 Task: Change the button text to "Schedule time with me".
Action: Mouse moved to (835, 197)
Screenshot: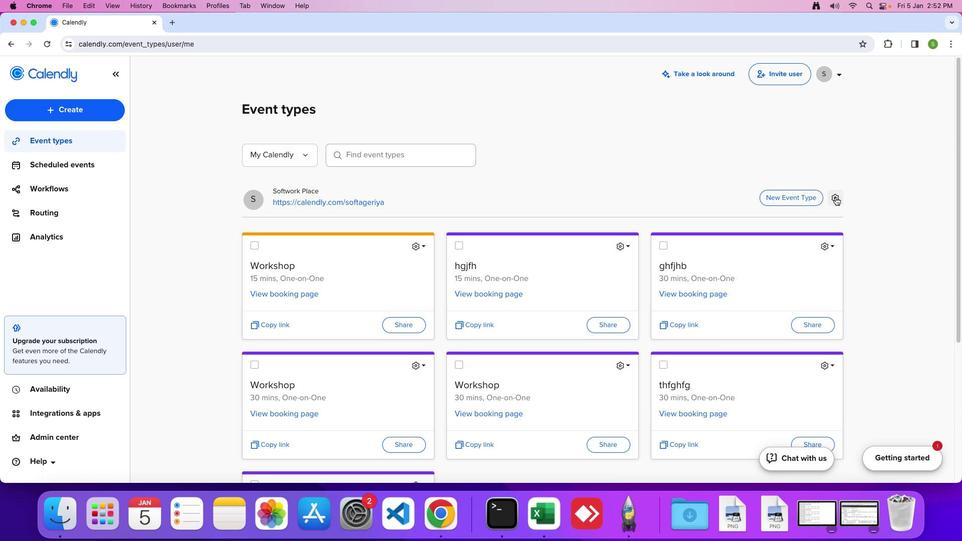 
Action: Mouse pressed left at (835, 197)
Screenshot: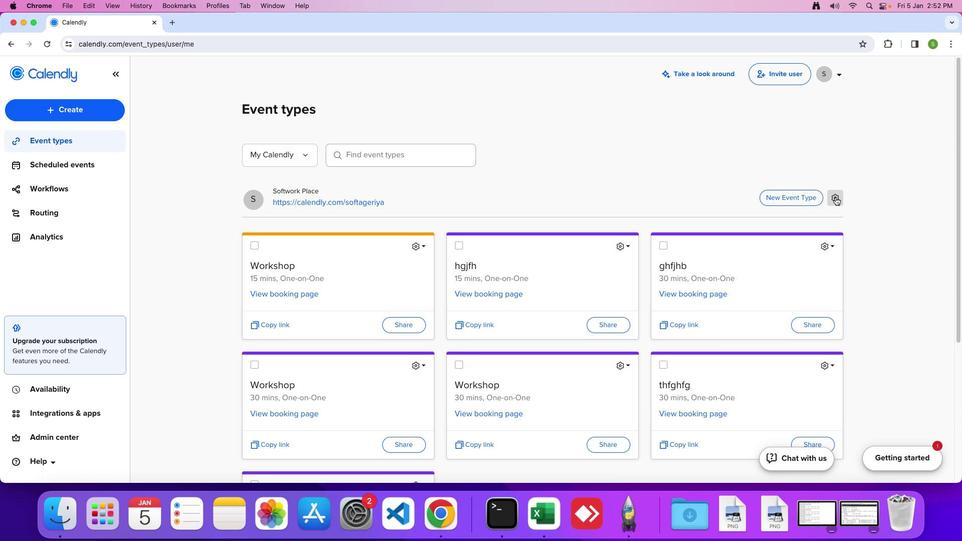 
Action: Mouse moved to (815, 242)
Screenshot: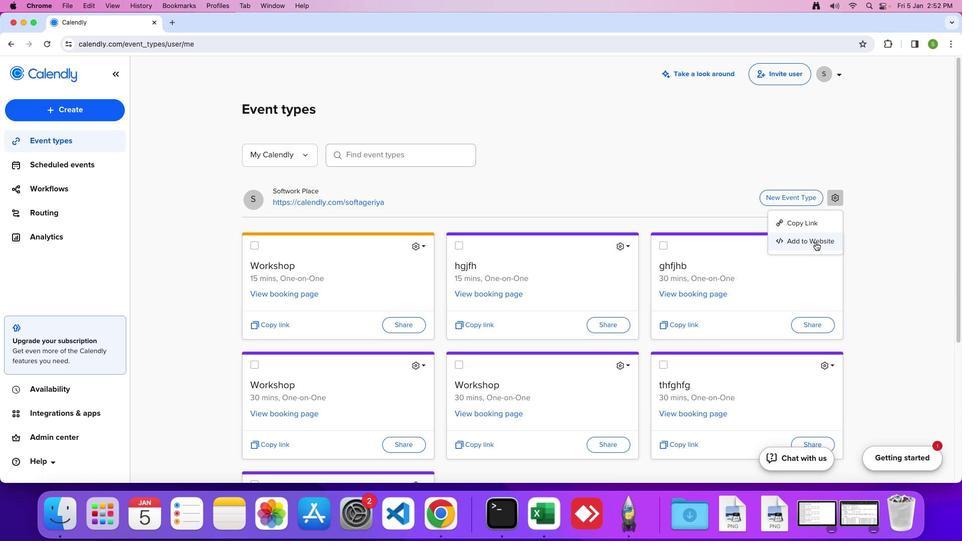 
Action: Mouse pressed left at (815, 242)
Screenshot: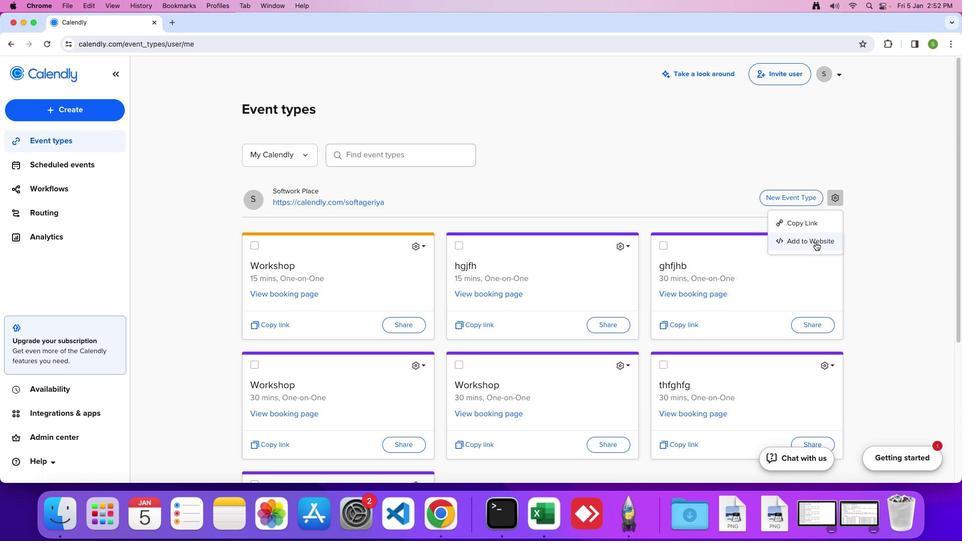 
Action: Mouse moved to (475, 228)
Screenshot: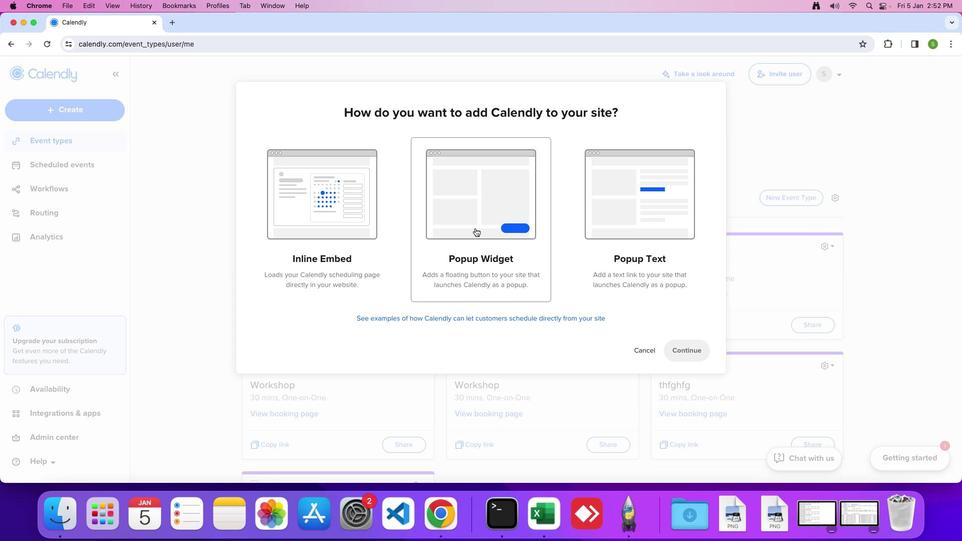 
Action: Mouse pressed left at (475, 228)
Screenshot: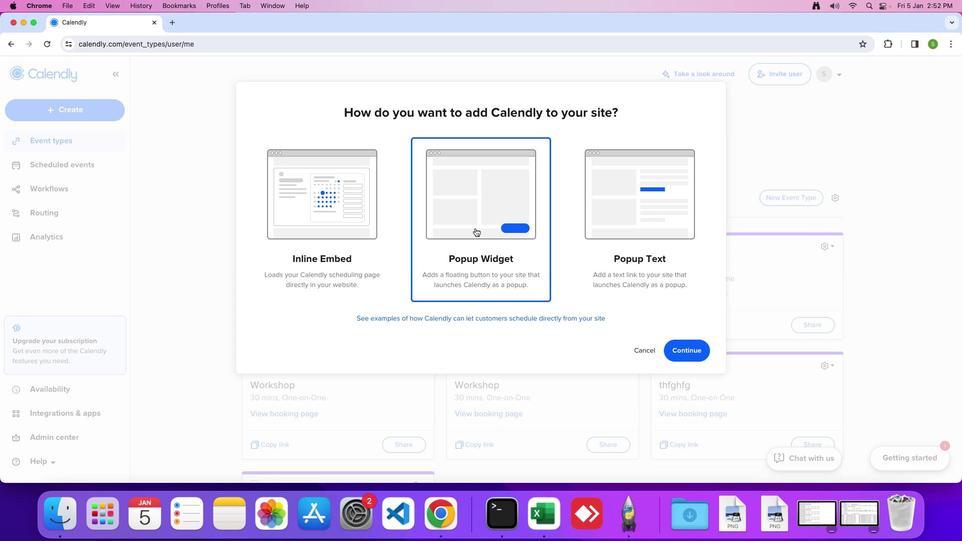
Action: Mouse moved to (675, 344)
Screenshot: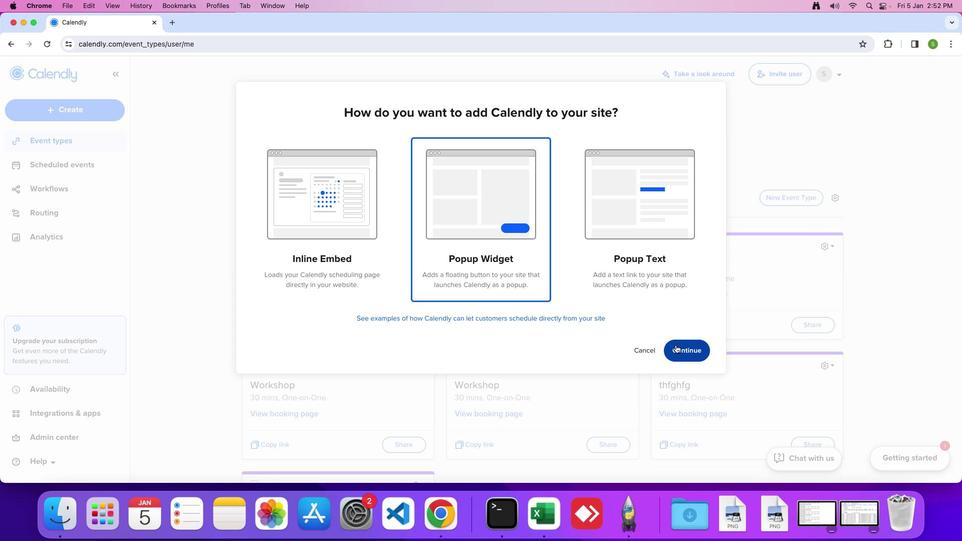 
Action: Mouse pressed left at (675, 344)
Screenshot: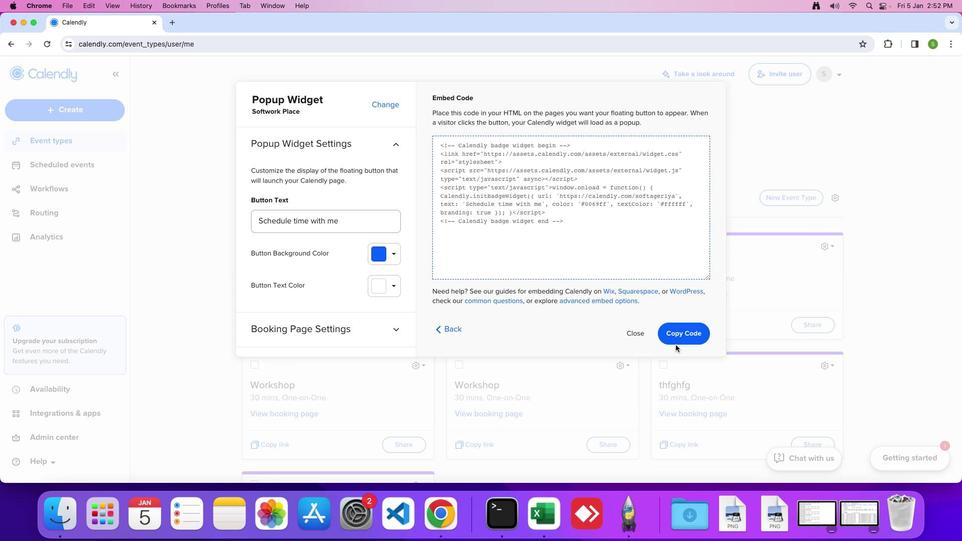 
Action: Mouse moved to (355, 220)
Screenshot: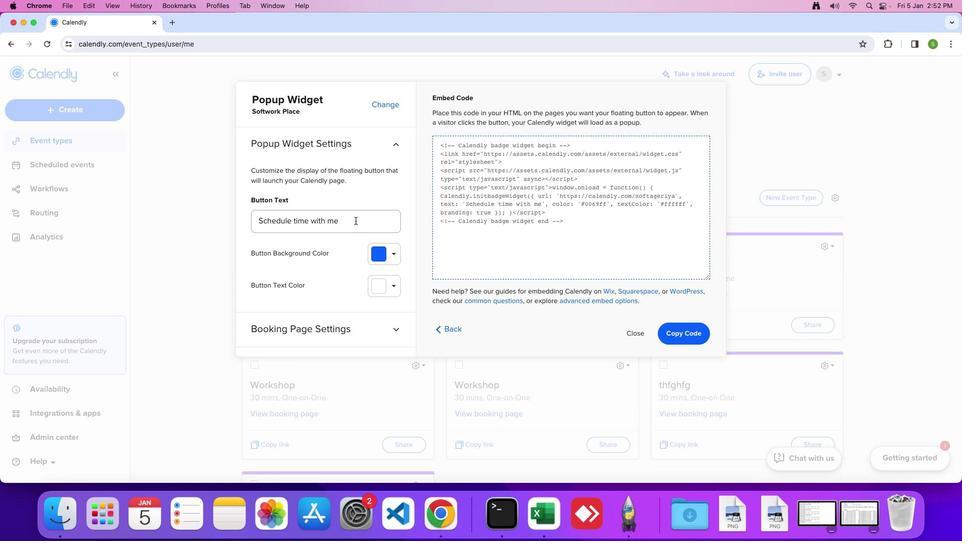 
Action: Mouse pressed left at (355, 220)
Screenshot: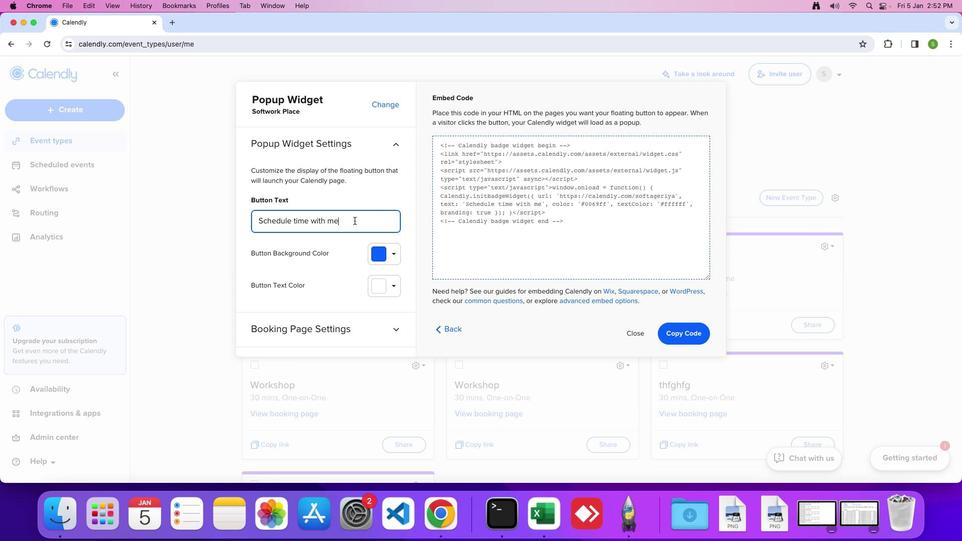 
Action: Mouse moved to (236, 215)
Screenshot: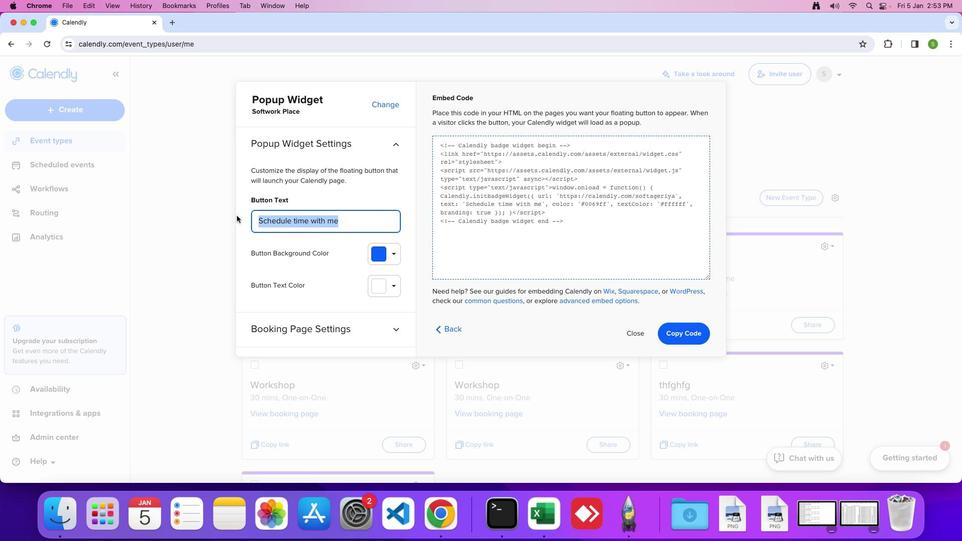 
Action: Key pressed 'S'Key.shift'C''H'Key.backspaceKey.backspaceKey.caps_lock'c''h''e''d''u''l''e'Key.space't''i''m''e'Key.space'w''i''t''h'Key.space'm''e'
Screenshot: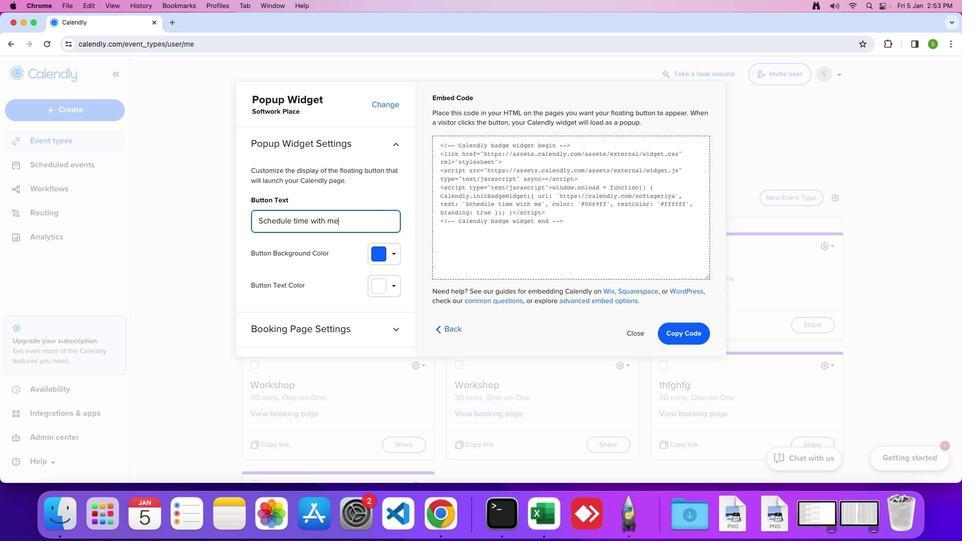 
Action: Mouse moved to (249, 218)
Screenshot: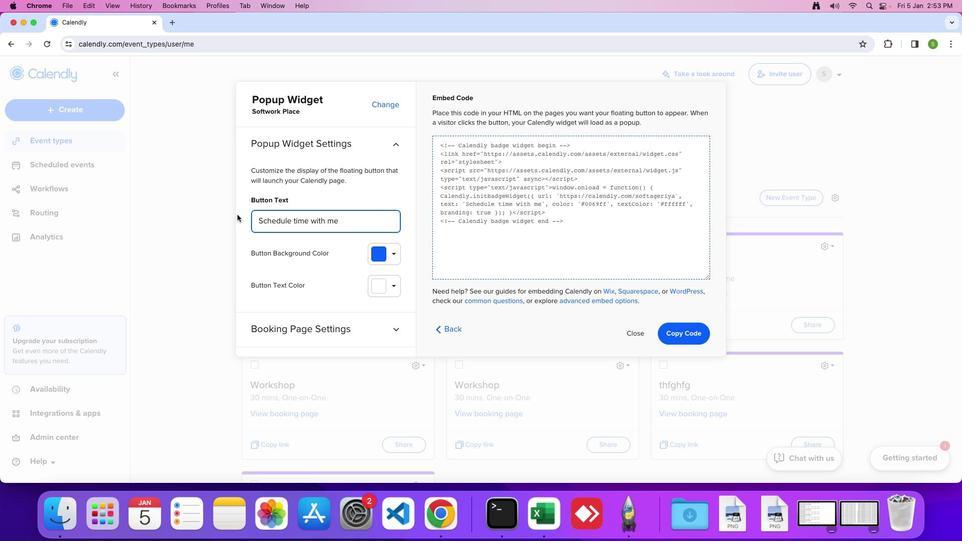 
